 Task: Change the mortgage loan type to 15-year fixed.
Action: Mouse moved to (476, 196)
Screenshot: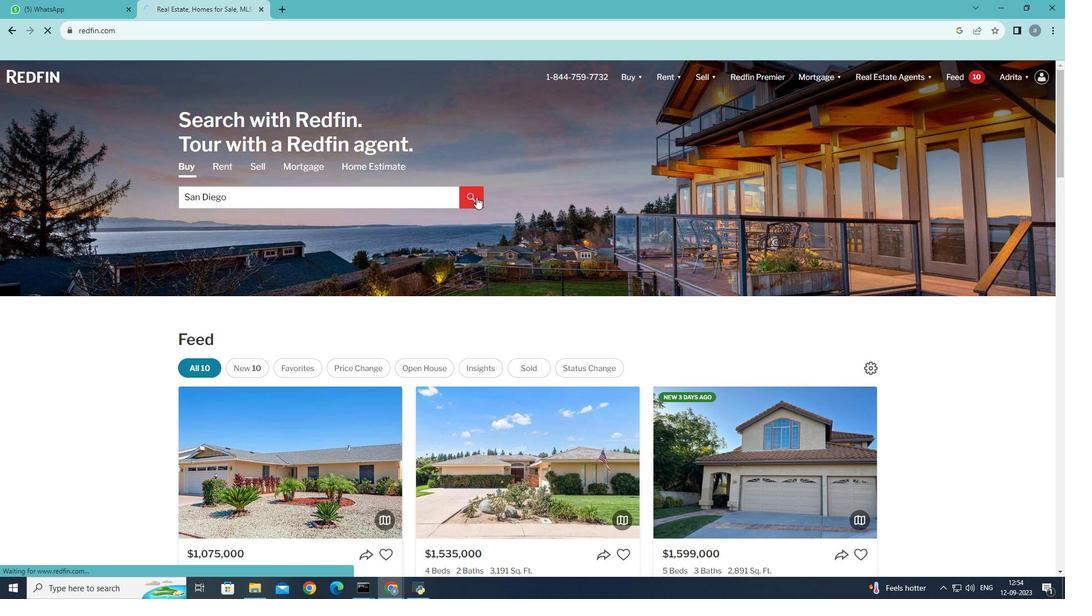 
Action: Mouse pressed left at (476, 196)
Screenshot: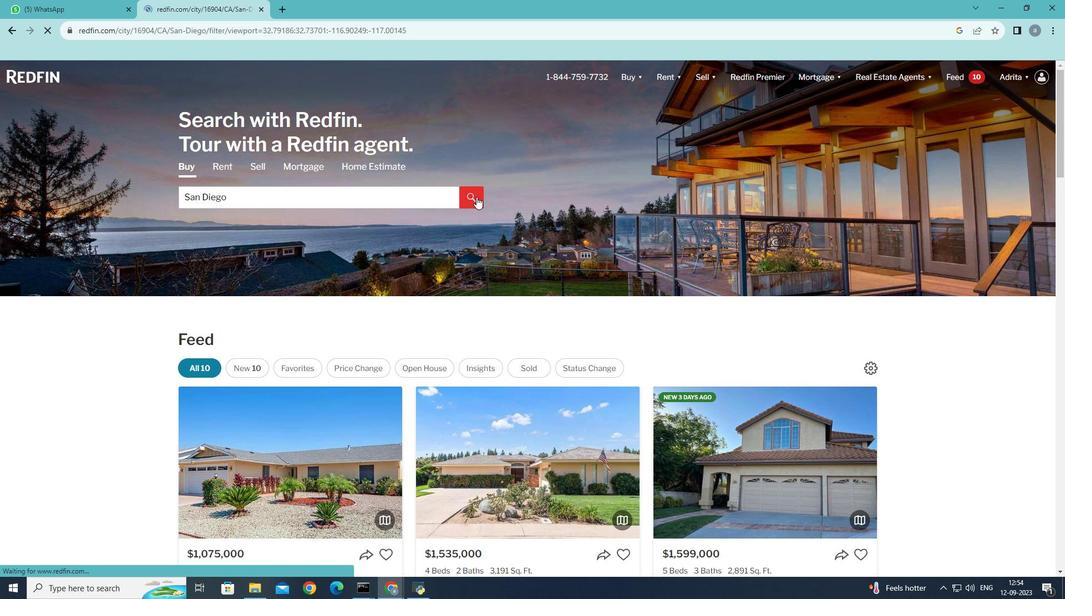 
Action: Mouse moved to (669, 139)
Screenshot: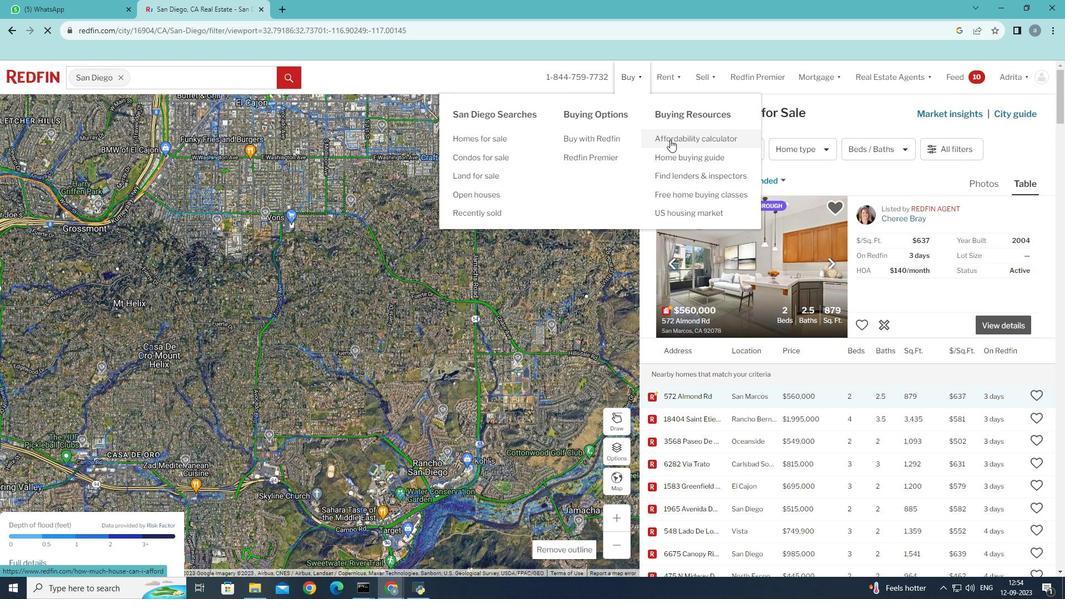
Action: Mouse pressed left at (669, 139)
Screenshot: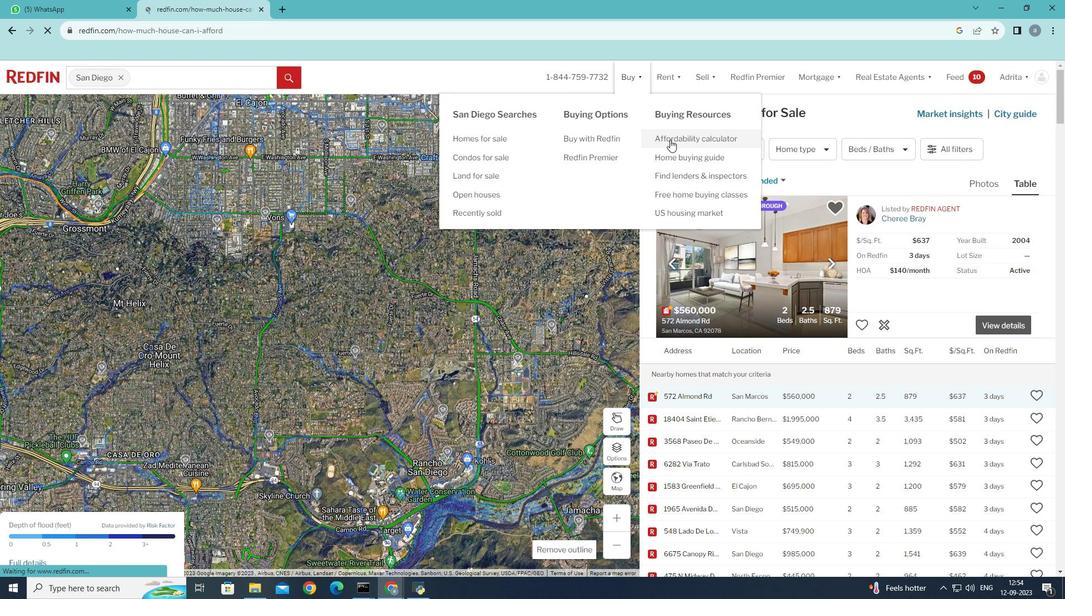 
Action: Mouse moved to (389, 496)
Screenshot: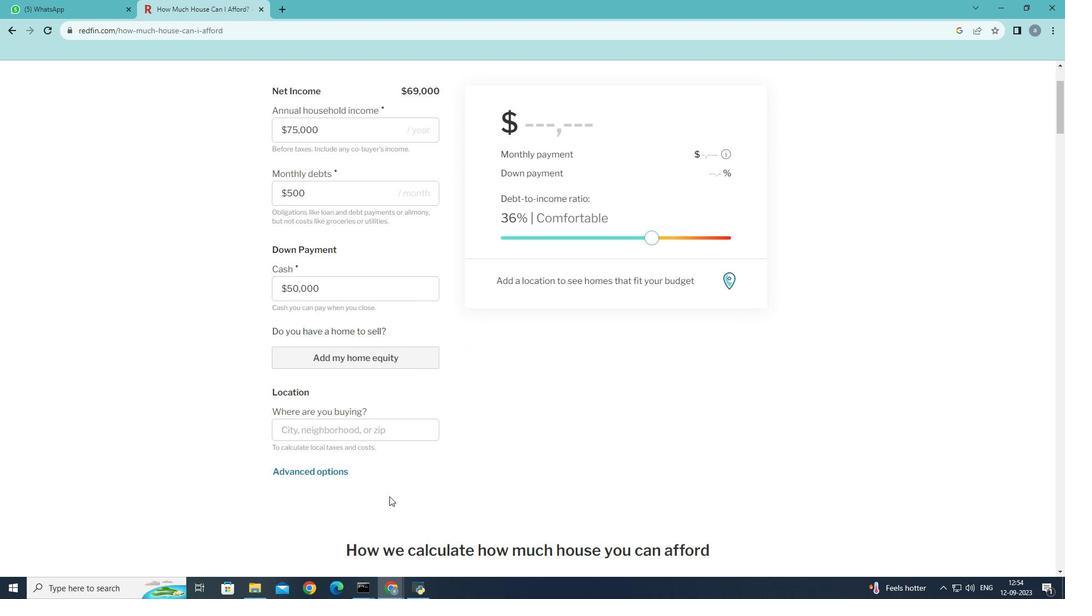 
Action: Mouse scrolled (389, 496) with delta (0, 0)
Screenshot: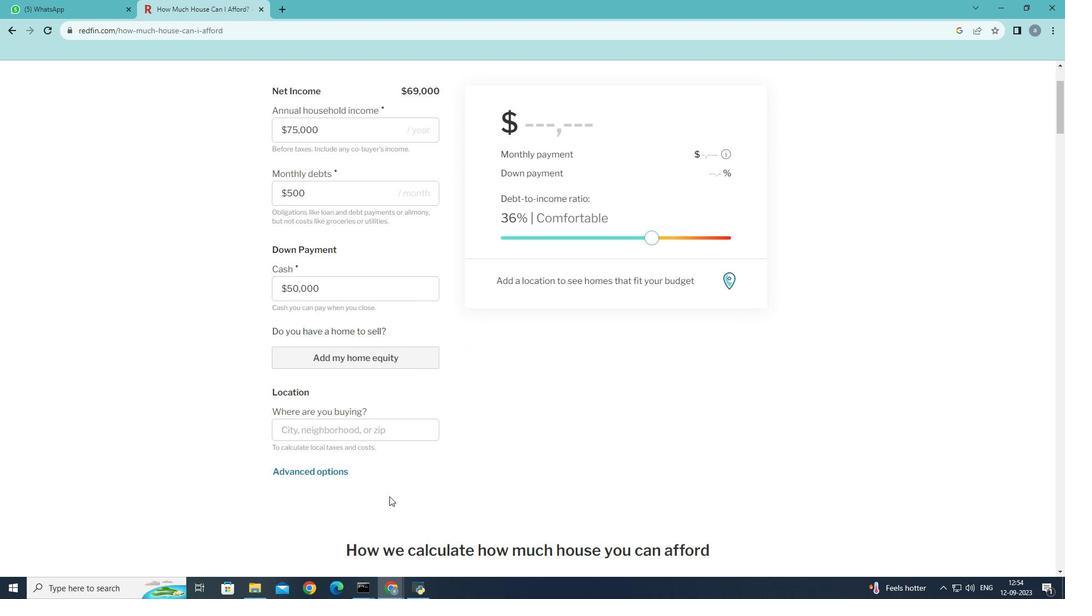 
Action: Mouse scrolled (389, 496) with delta (0, 0)
Screenshot: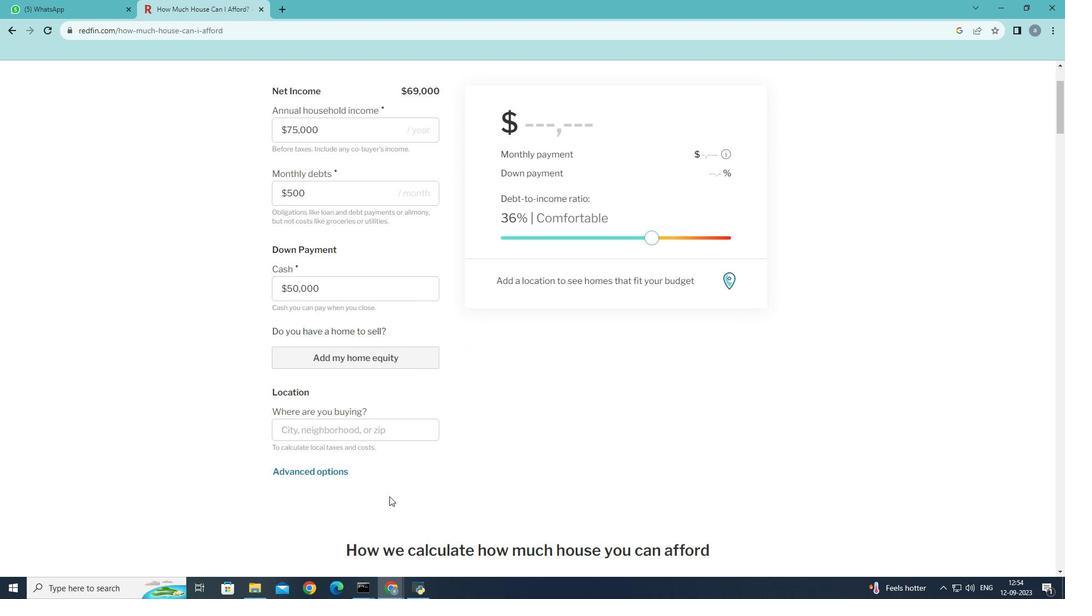 
Action: Mouse moved to (333, 473)
Screenshot: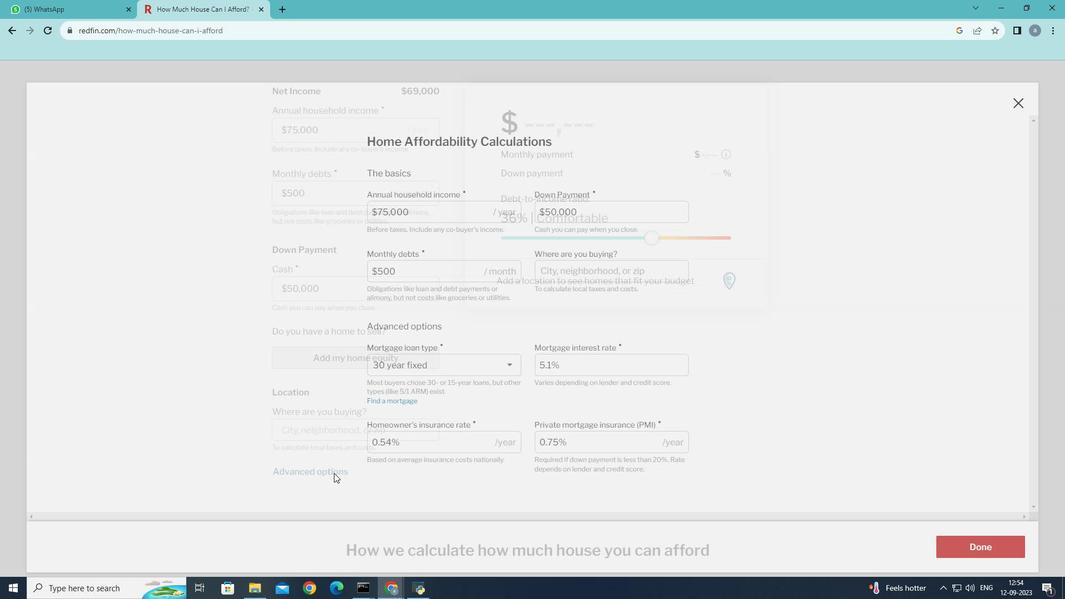 
Action: Mouse pressed left at (333, 473)
Screenshot: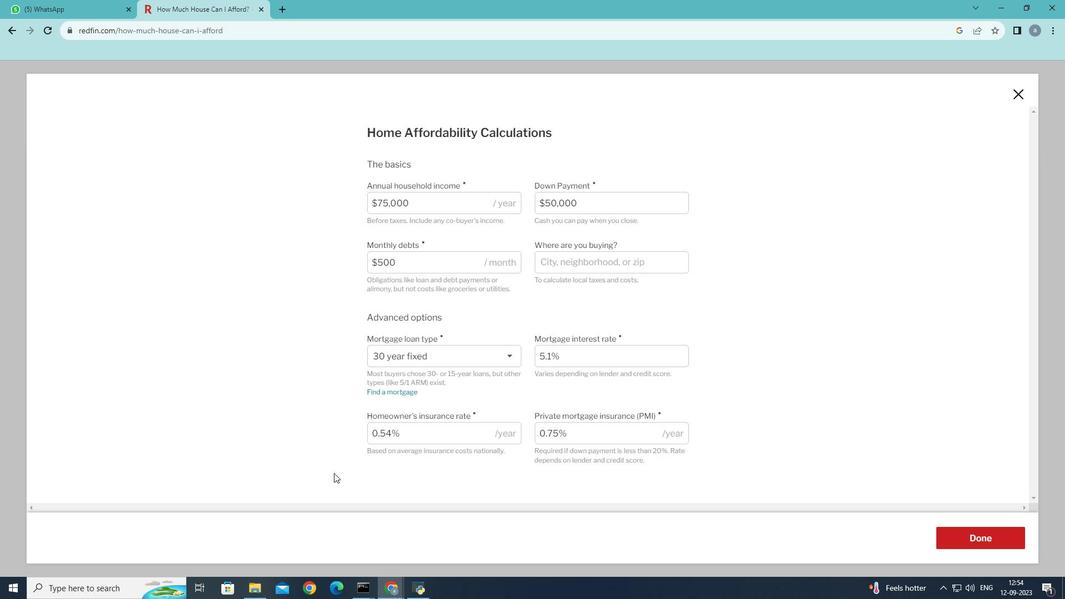 
Action: Mouse moved to (514, 355)
Screenshot: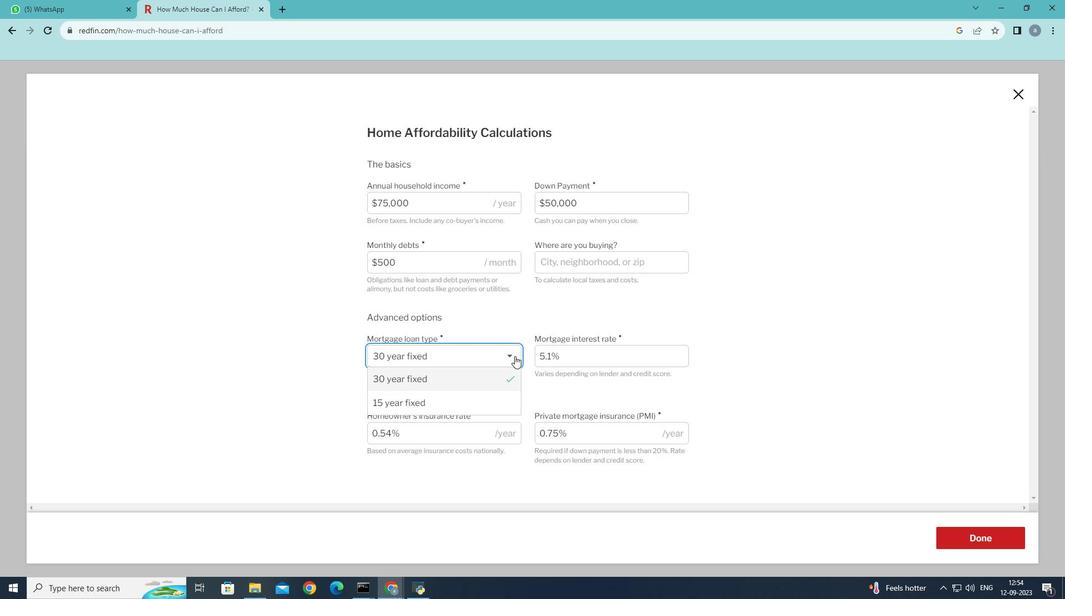 
Action: Mouse pressed left at (514, 355)
Screenshot: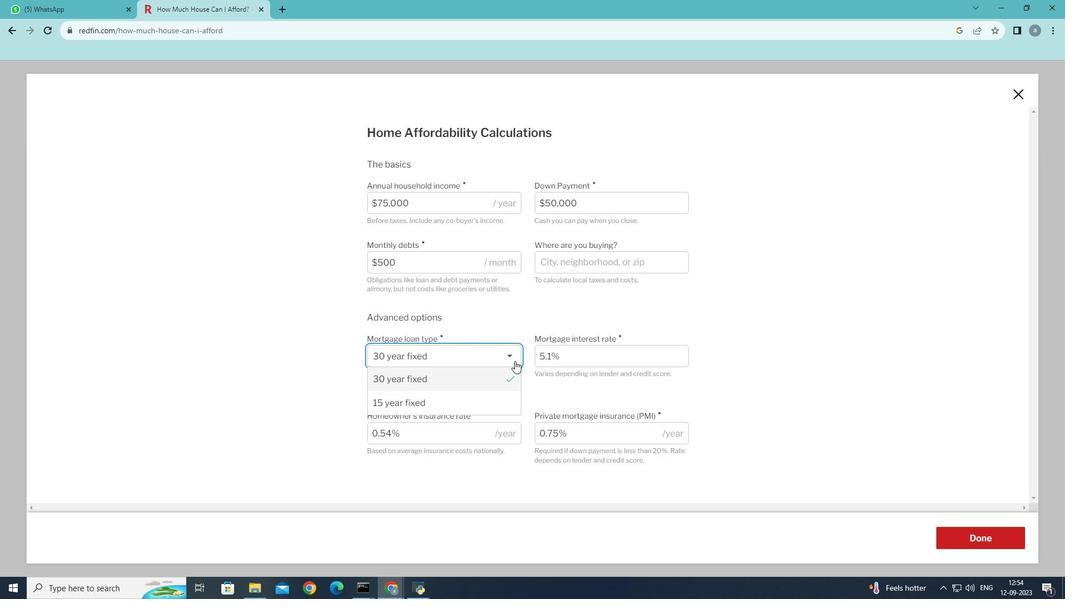 
Action: Mouse moved to (472, 405)
Screenshot: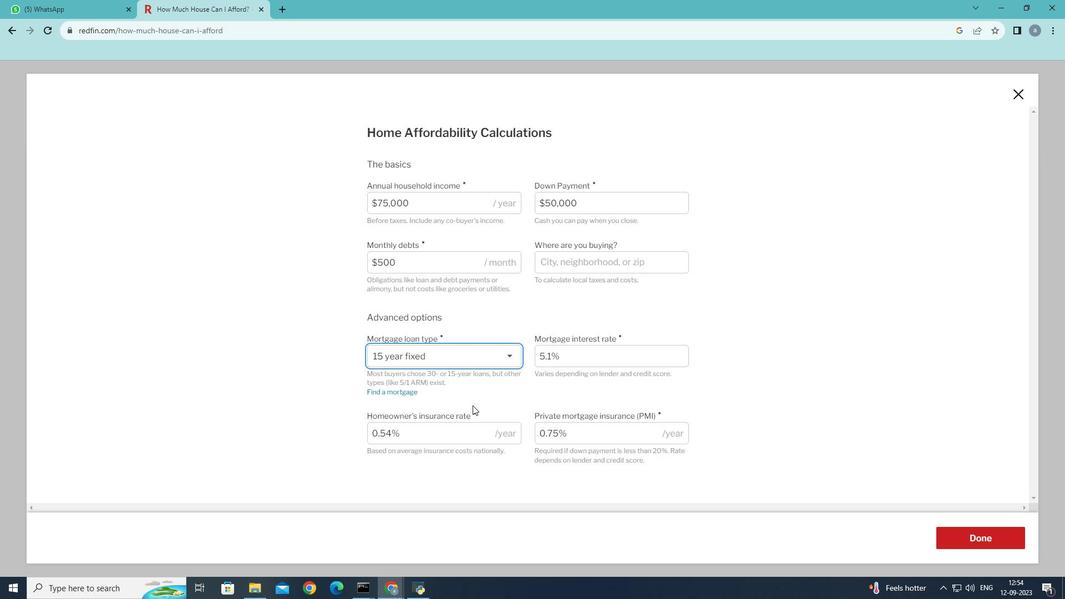 
Action: Mouse pressed left at (472, 405)
Screenshot: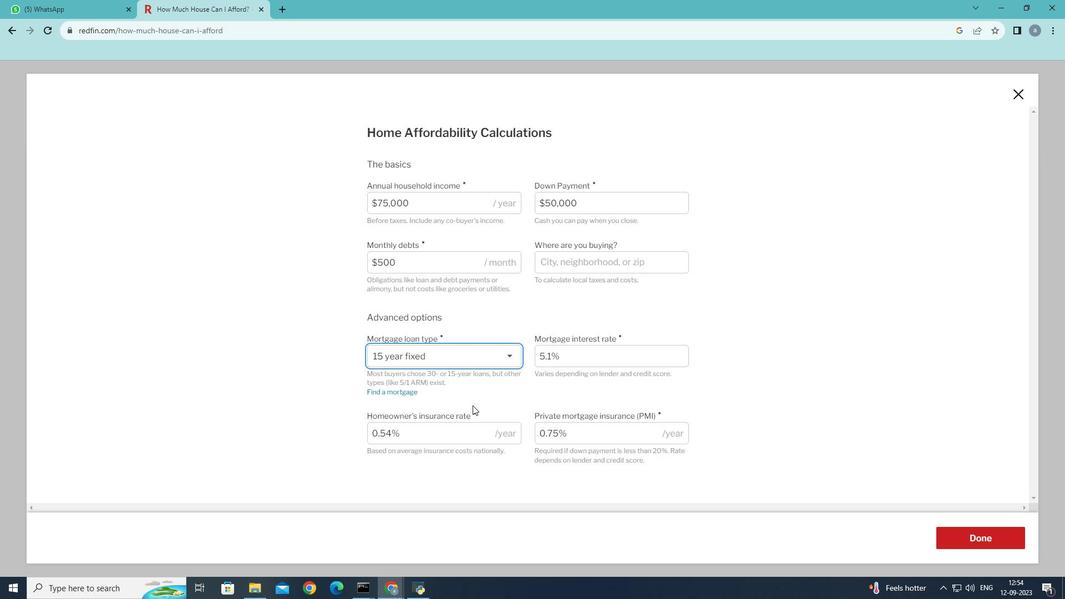 
Action: Mouse moved to (975, 532)
Screenshot: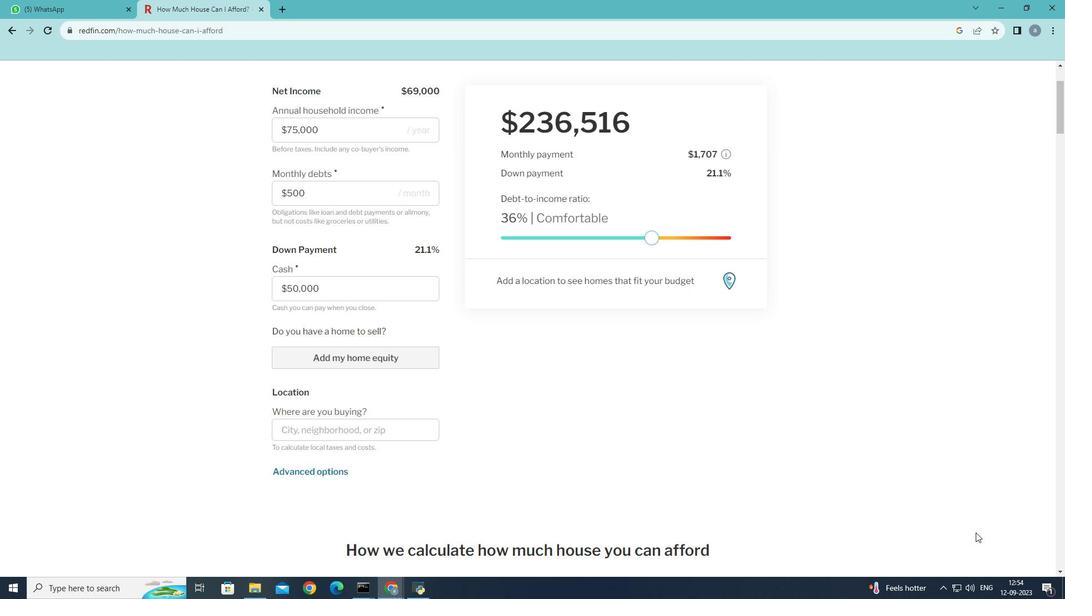 
Action: Mouse pressed left at (975, 532)
Screenshot: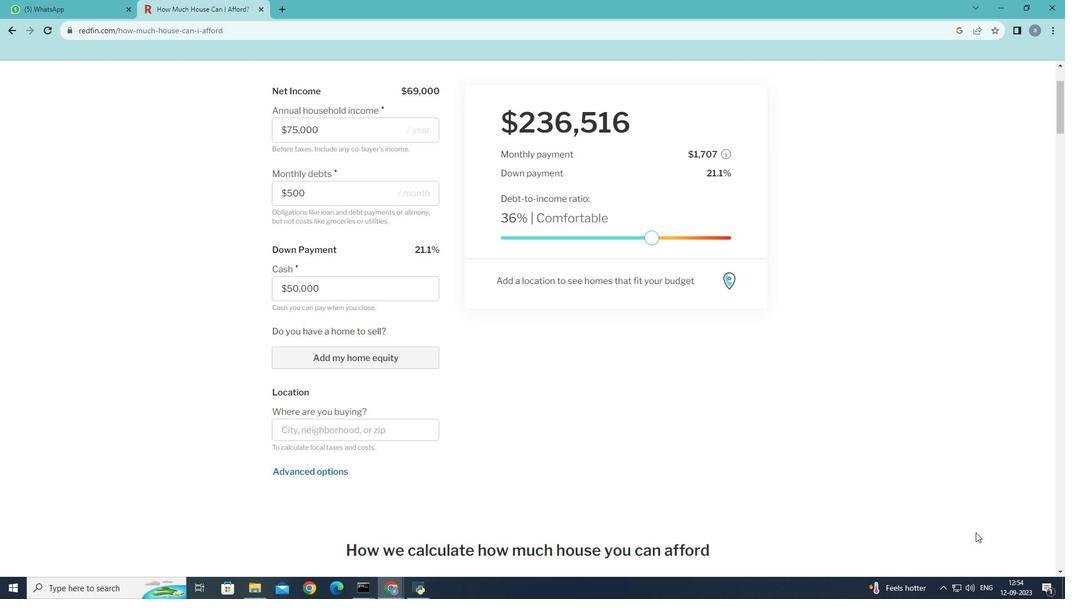 
Action: Mouse moved to (973, 530)
Screenshot: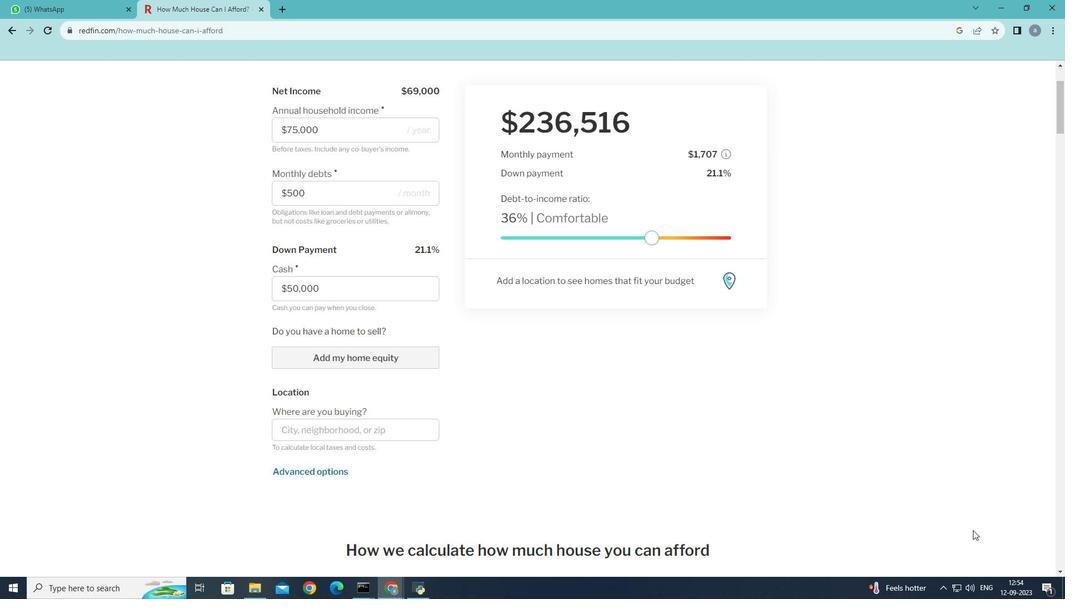 
